 Task: Align to center.
Action: Mouse moved to (451, 334)
Screenshot: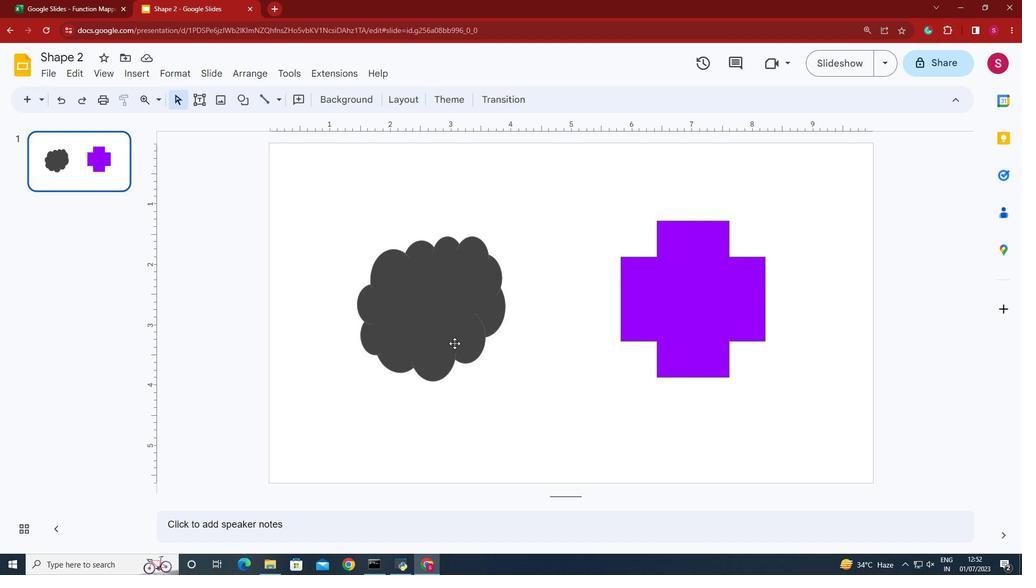 
Action: Mouse pressed left at (451, 334)
Screenshot: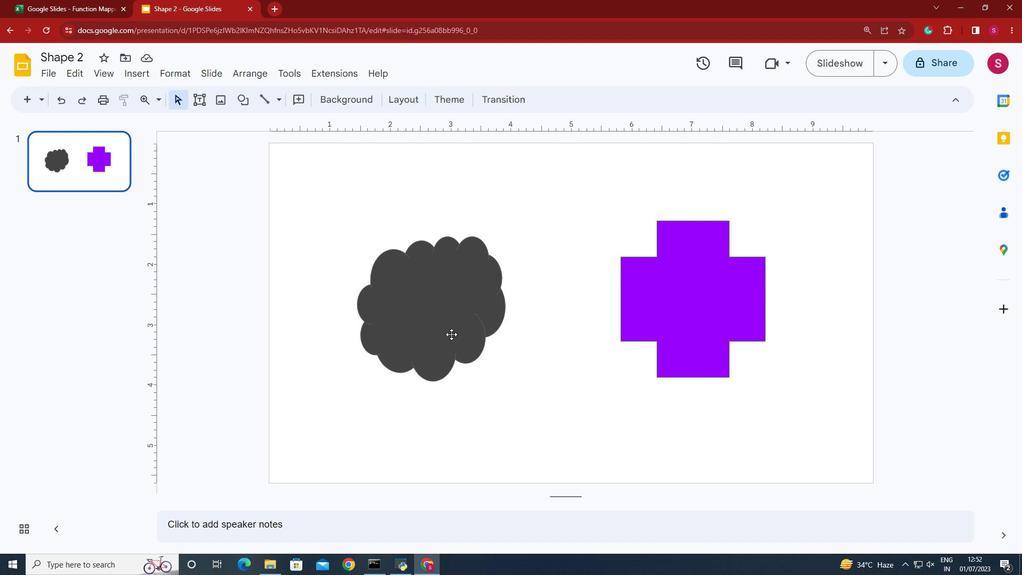 
Action: Key pressed <Key.shift>
Screenshot: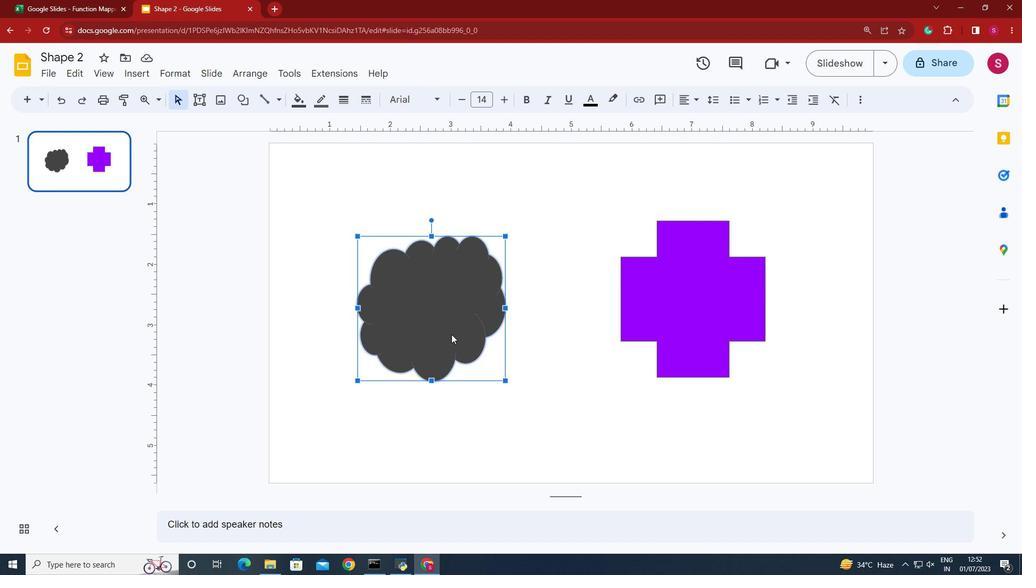 
Action: Mouse moved to (667, 336)
Screenshot: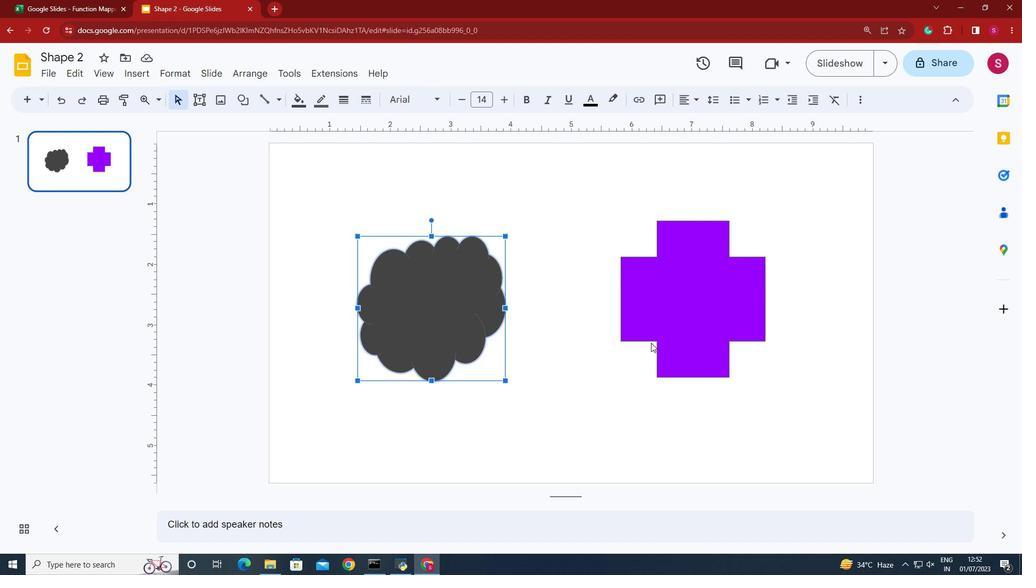 
Action: Key pressed <Key.shift>
Screenshot: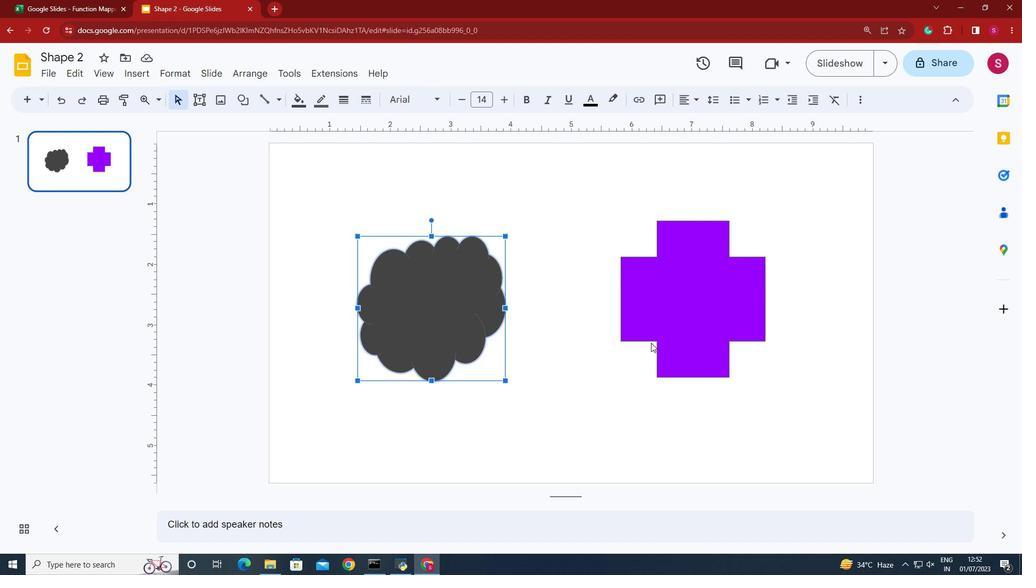 
Action: Mouse moved to (668, 335)
Screenshot: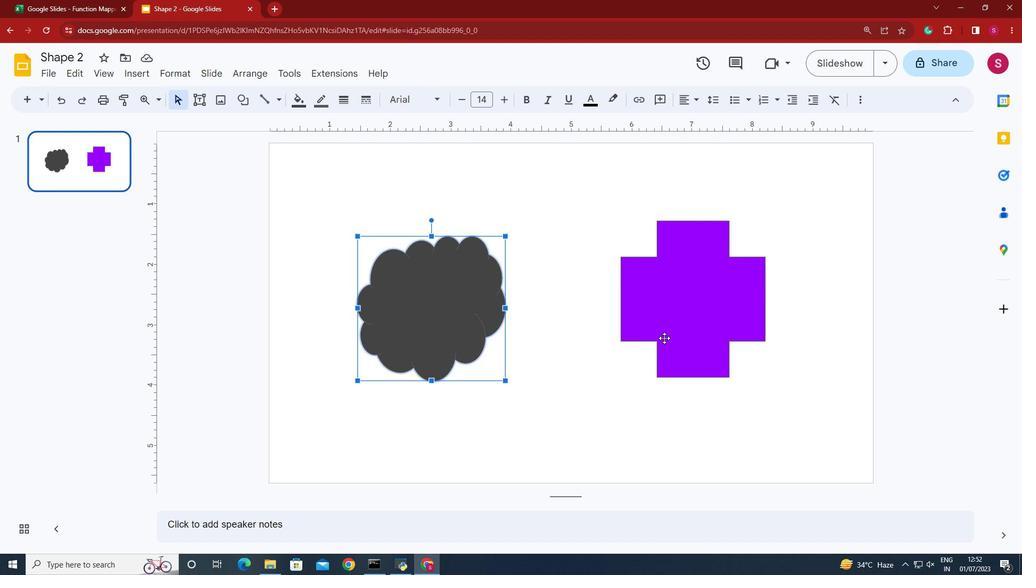 
Action: Key pressed <Key.shift>
Screenshot: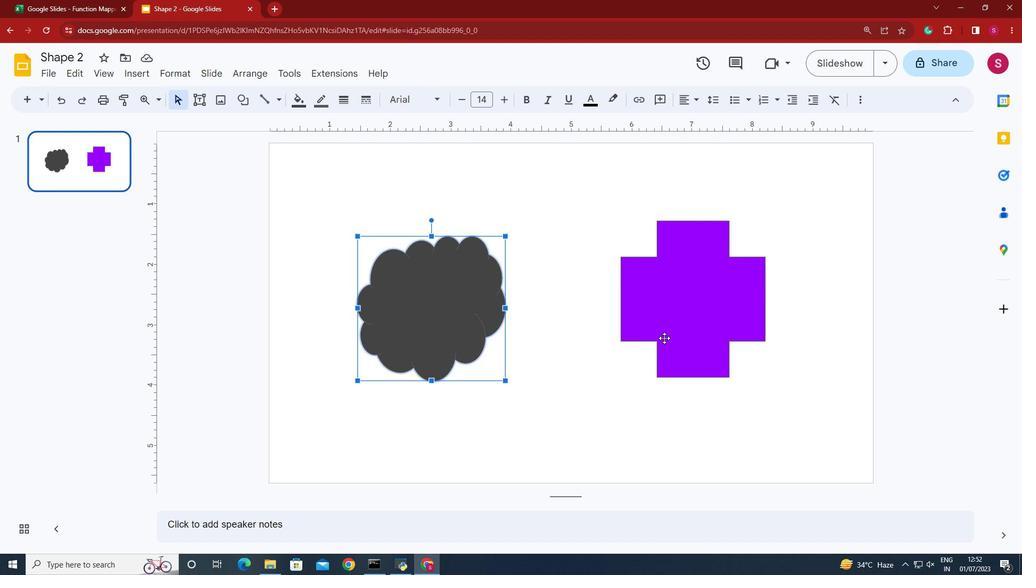 
Action: Mouse moved to (668, 334)
Screenshot: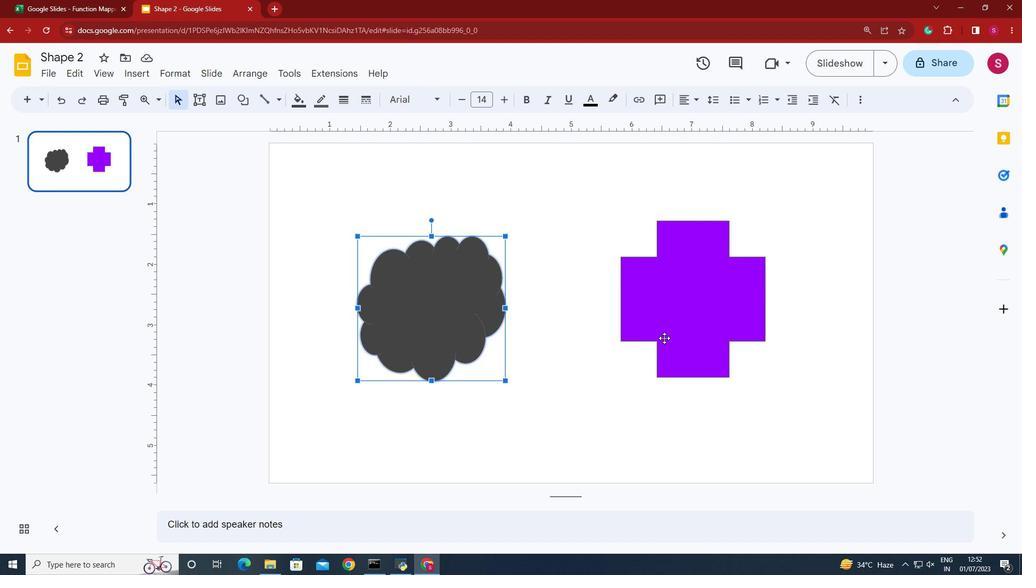 
Action: Key pressed <Key.shift>
Screenshot: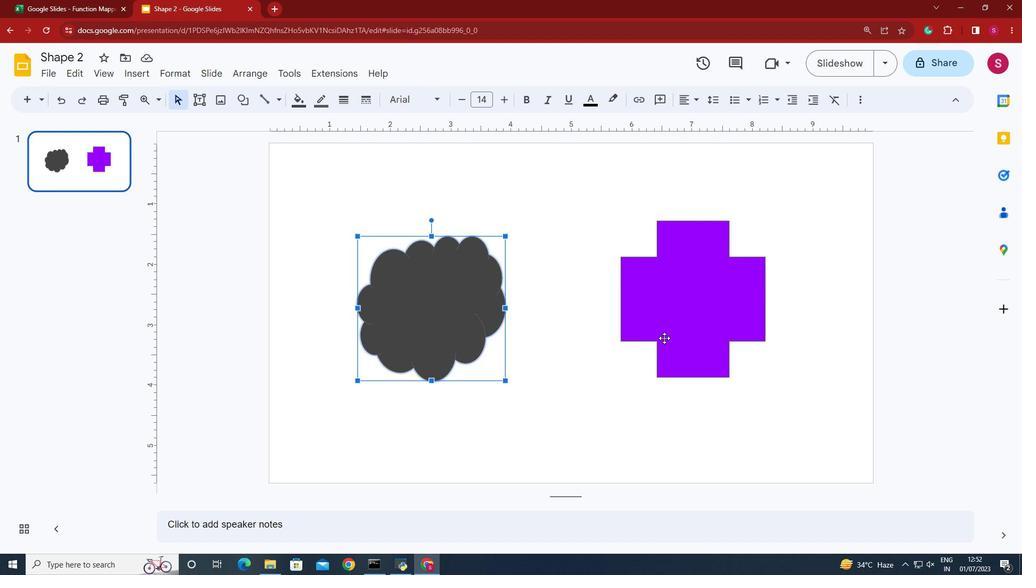 
Action: Mouse moved to (669, 332)
Screenshot: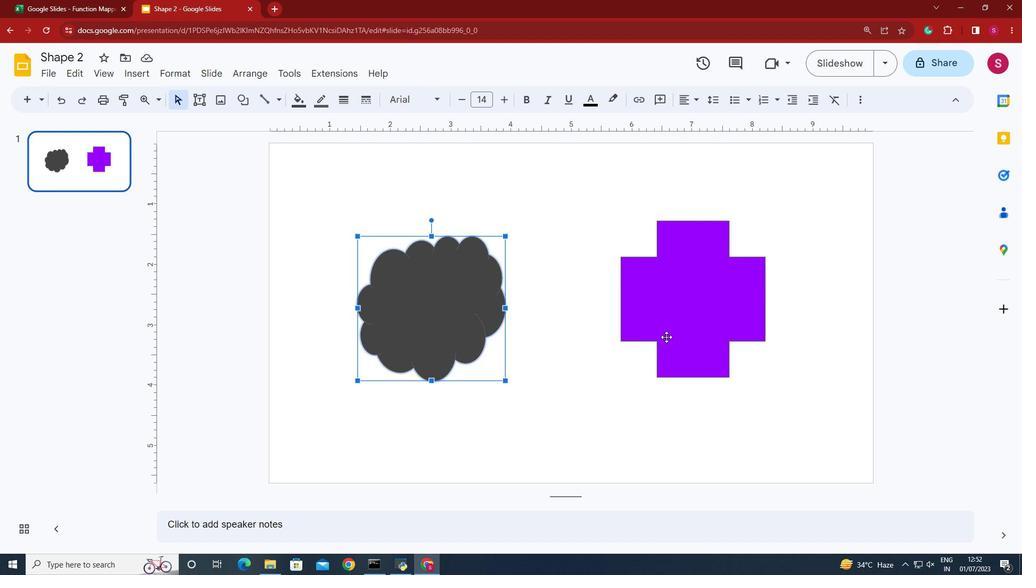 
Action: Key pressed <Key.shift>
Screenshot: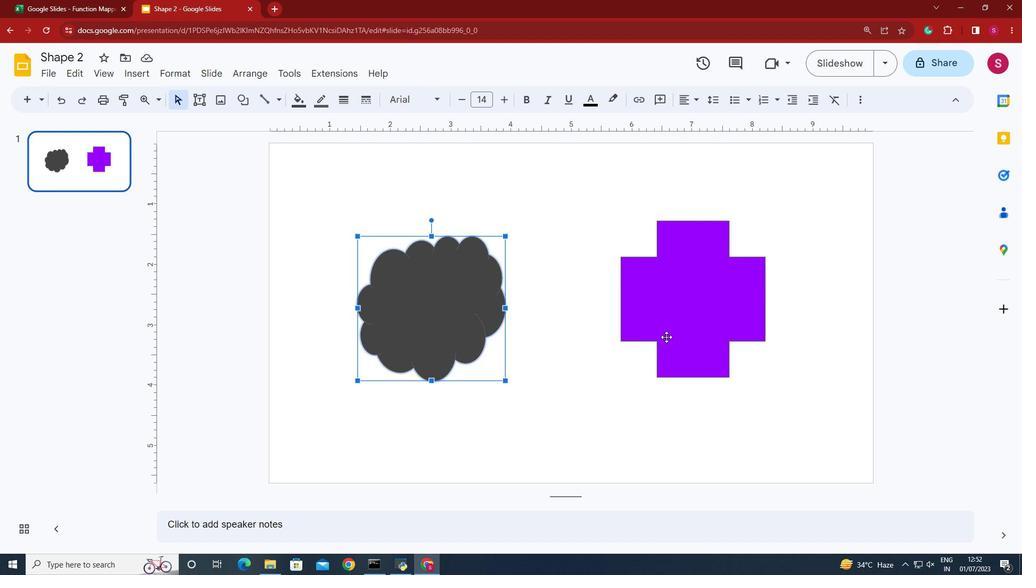 
Action: Mouse moved to (669, 332)
Screenshot: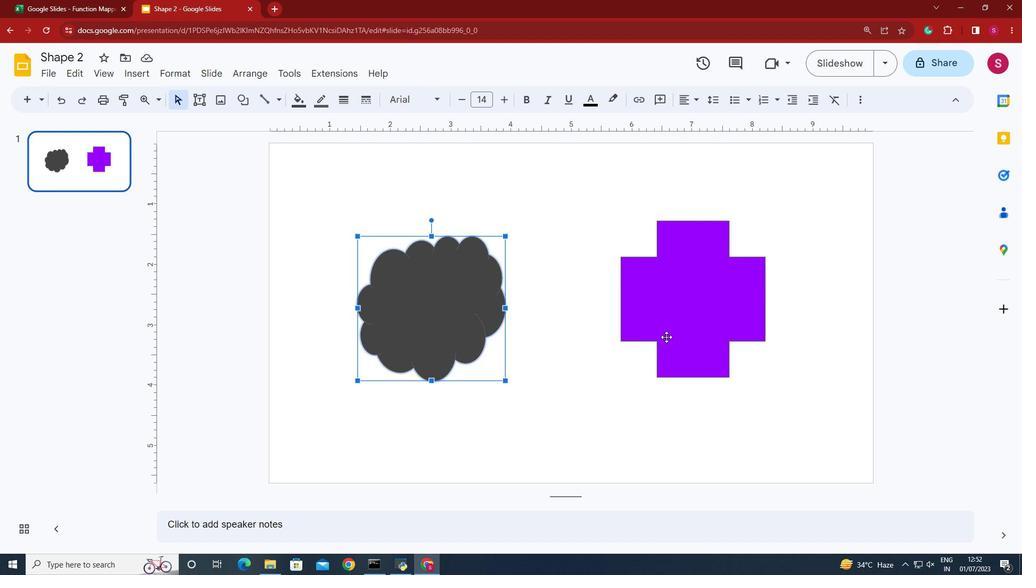 
Action: Key pressed <Key.shift><Key.shift><Key.shift><Key.shift><Key.shift><Key.shift><Key.shift><Key.shift><Key.shift>
Screenshot: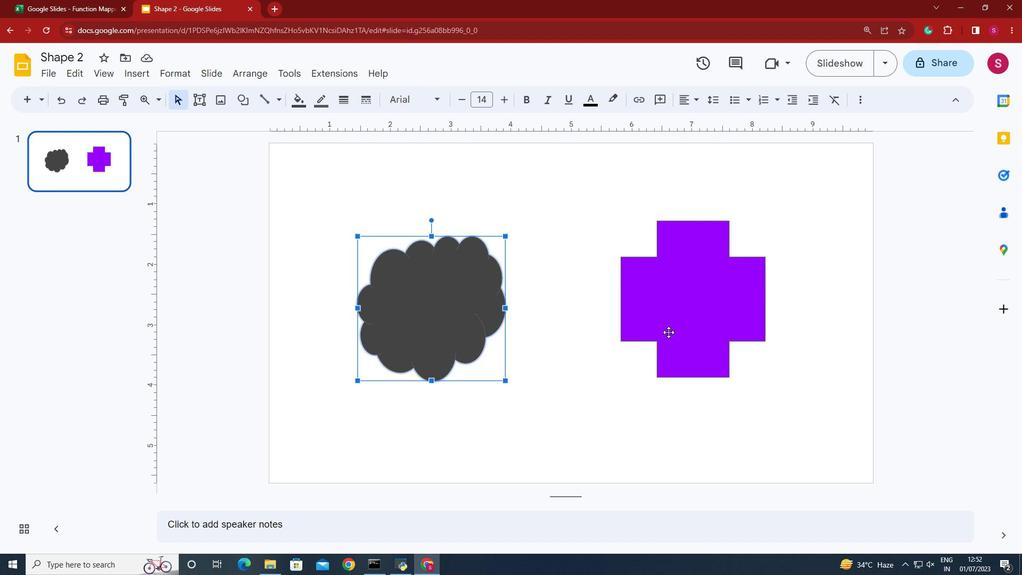
Action: Mouse pressed left at (669, 332)
Screenshot: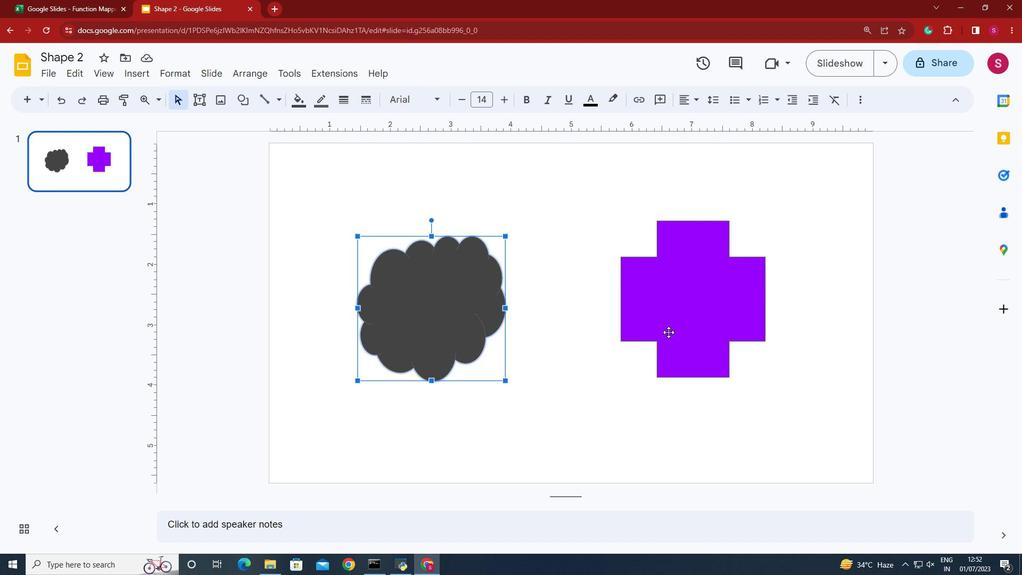 
Action: Key pressed <Key.shift><Key.shift><Key.shift><Key.shift><Key.shift>
Screenshot: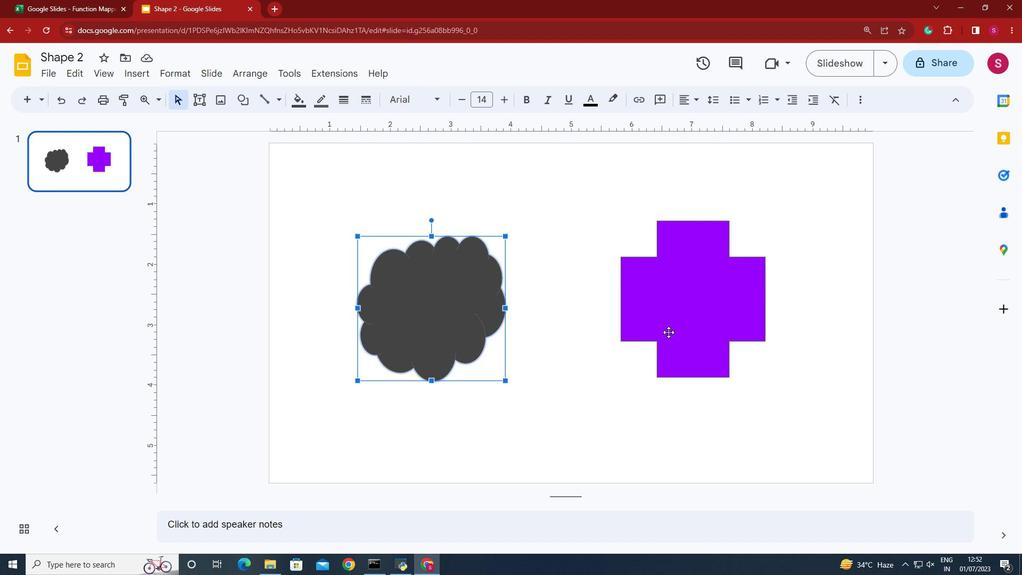 
Action: Mouse moved to (262, 73)
Screenshot: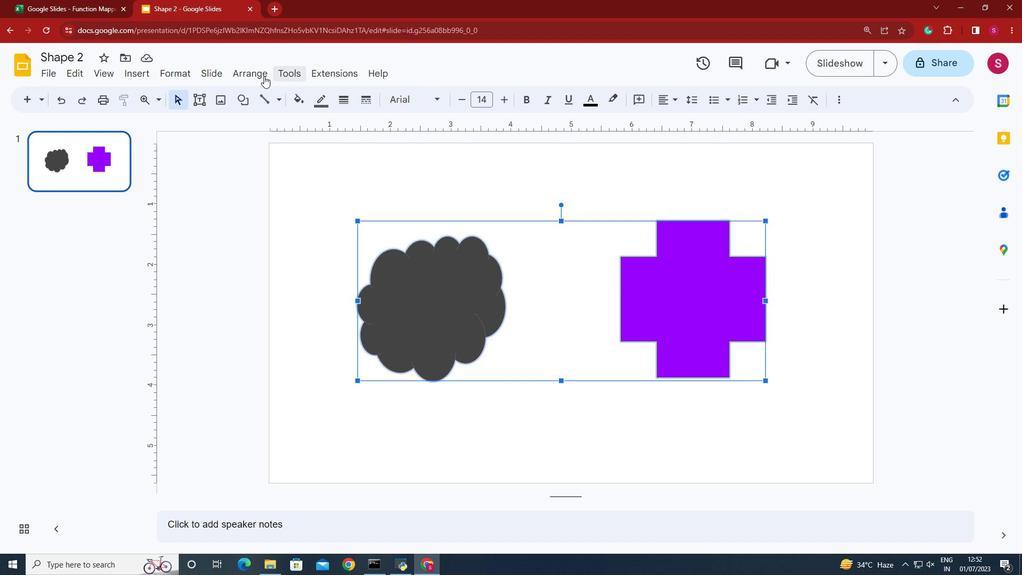 
Action: Mouse pressed left at (262, 73)
Screenshot: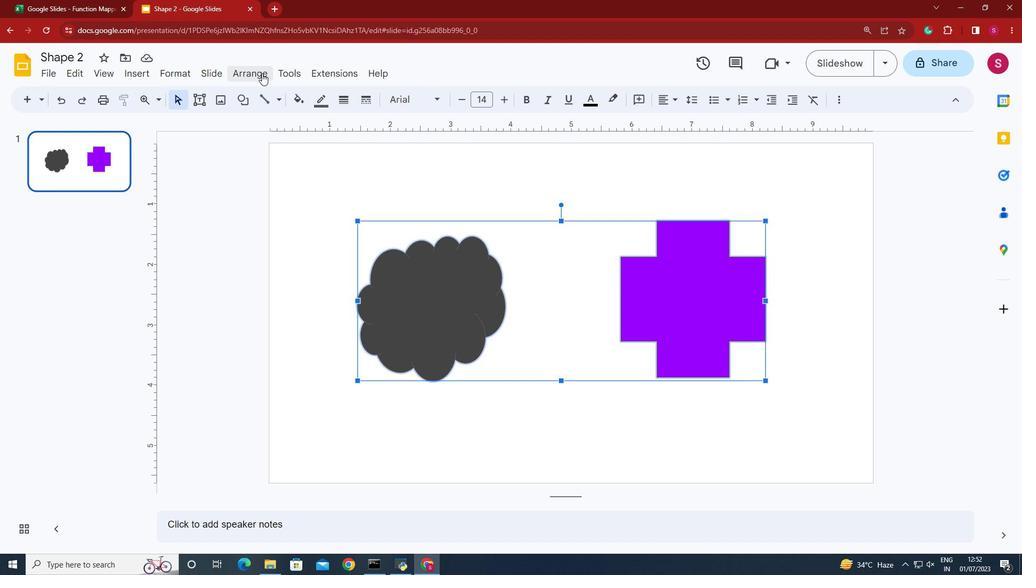 
Action: Mouse moved to (499, 144)
Screenshot: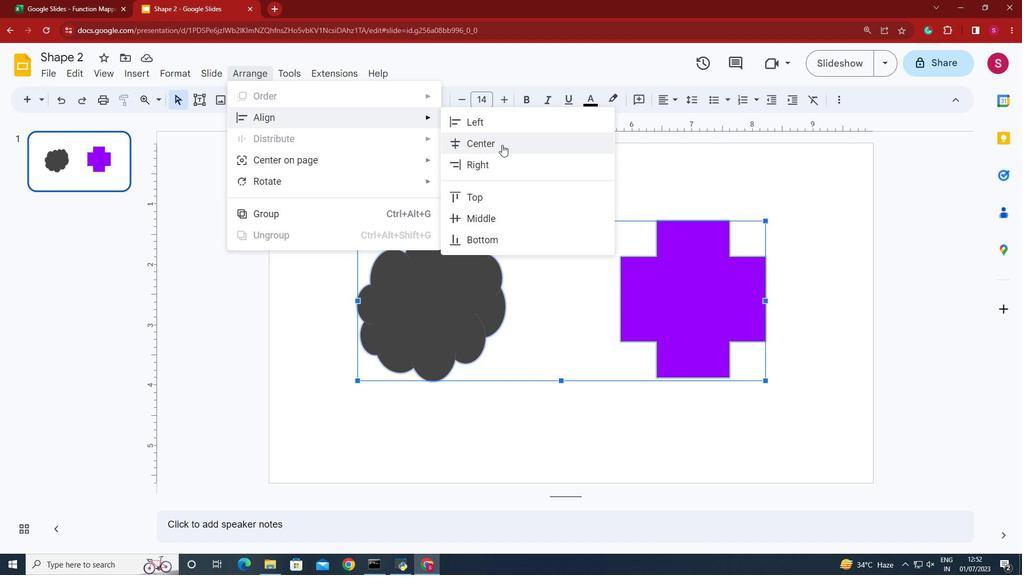 
Action: Mouse pressed left at (499, 144)
Screenshot: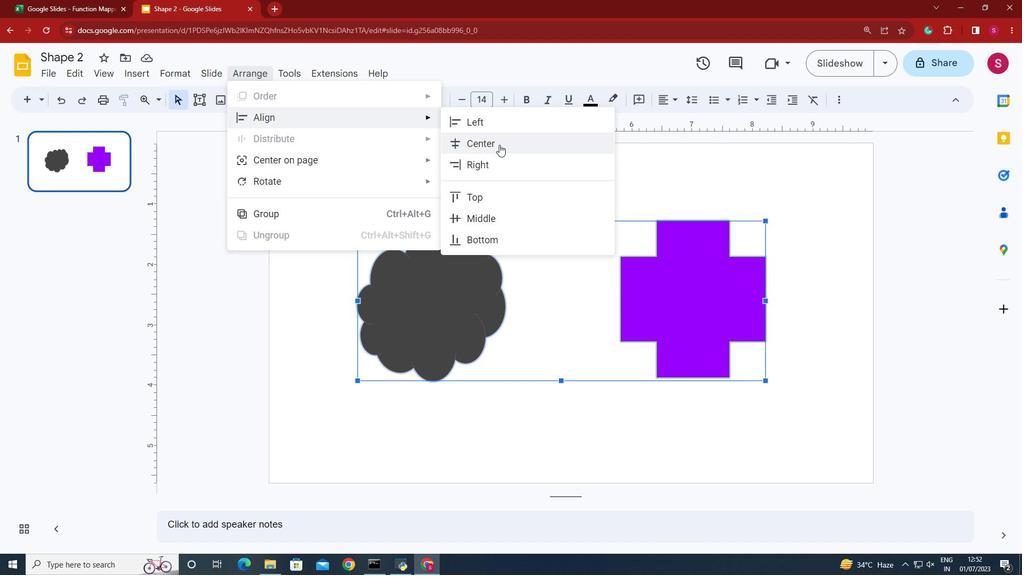 
Action: Mouse moved to (497, 169)
Screenshot: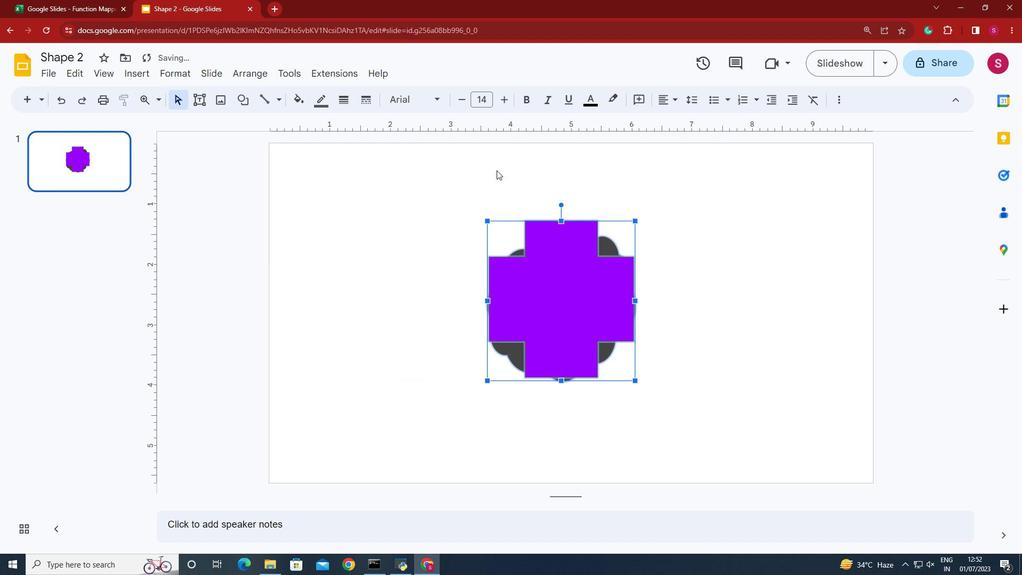 
